 Task: View and add the product "Miller Lite American Pilsner Can (12 oz x 6 ct)" to cart from the store "Happy's Liquor & Market".
Action: Mouse moved to (59, 104)
Screenshot: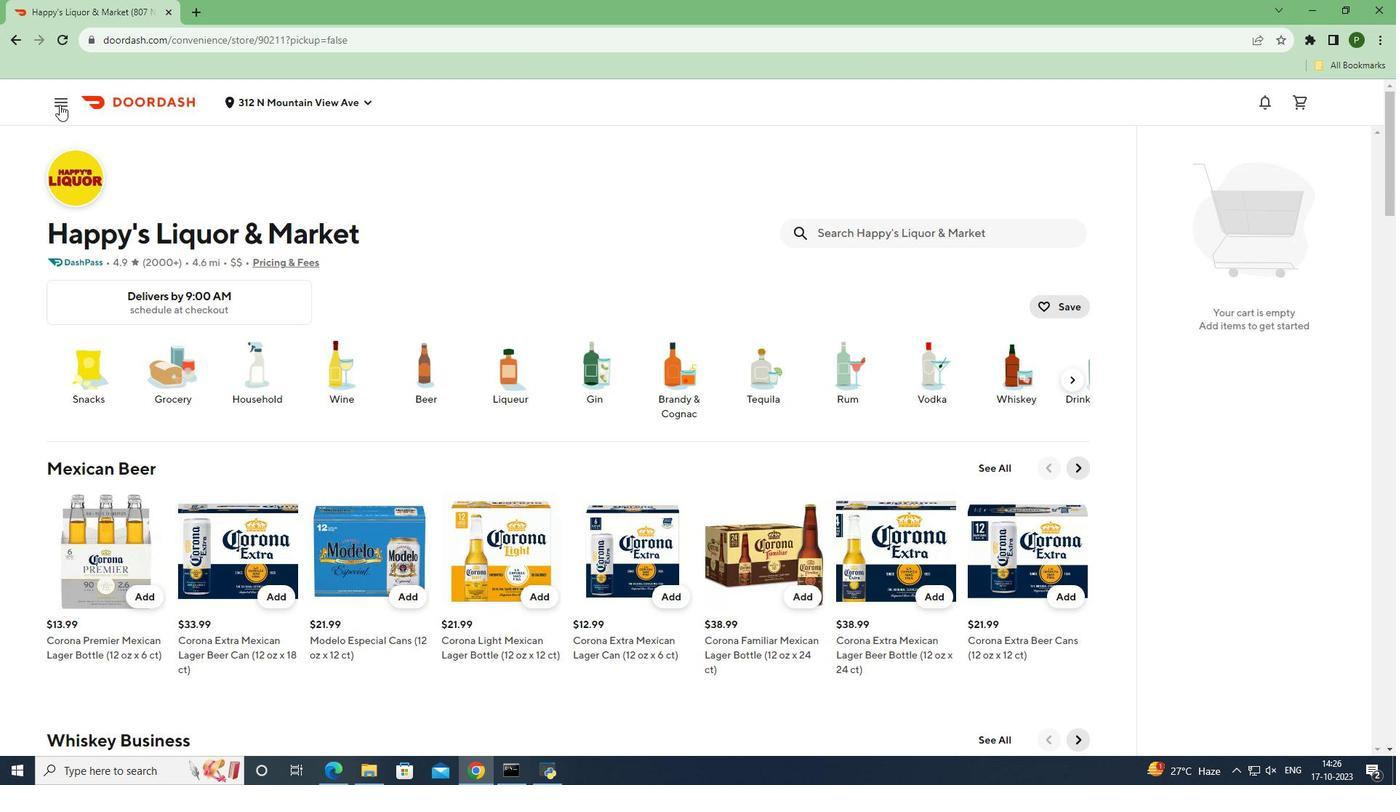 
Action: Mouse pressed left at (59, 104)
Screenshot: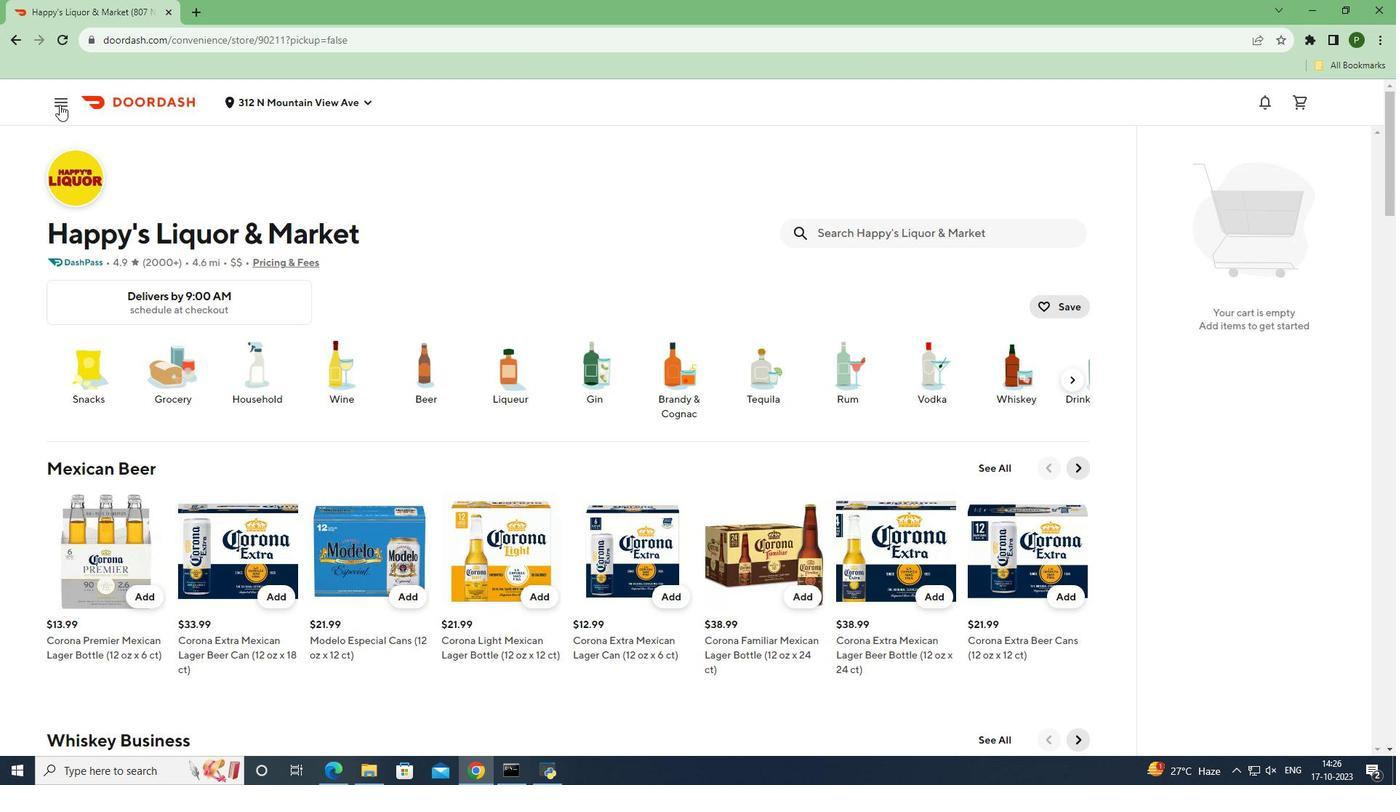 
Action: Mouse moved to (61, 201)
Screenshot: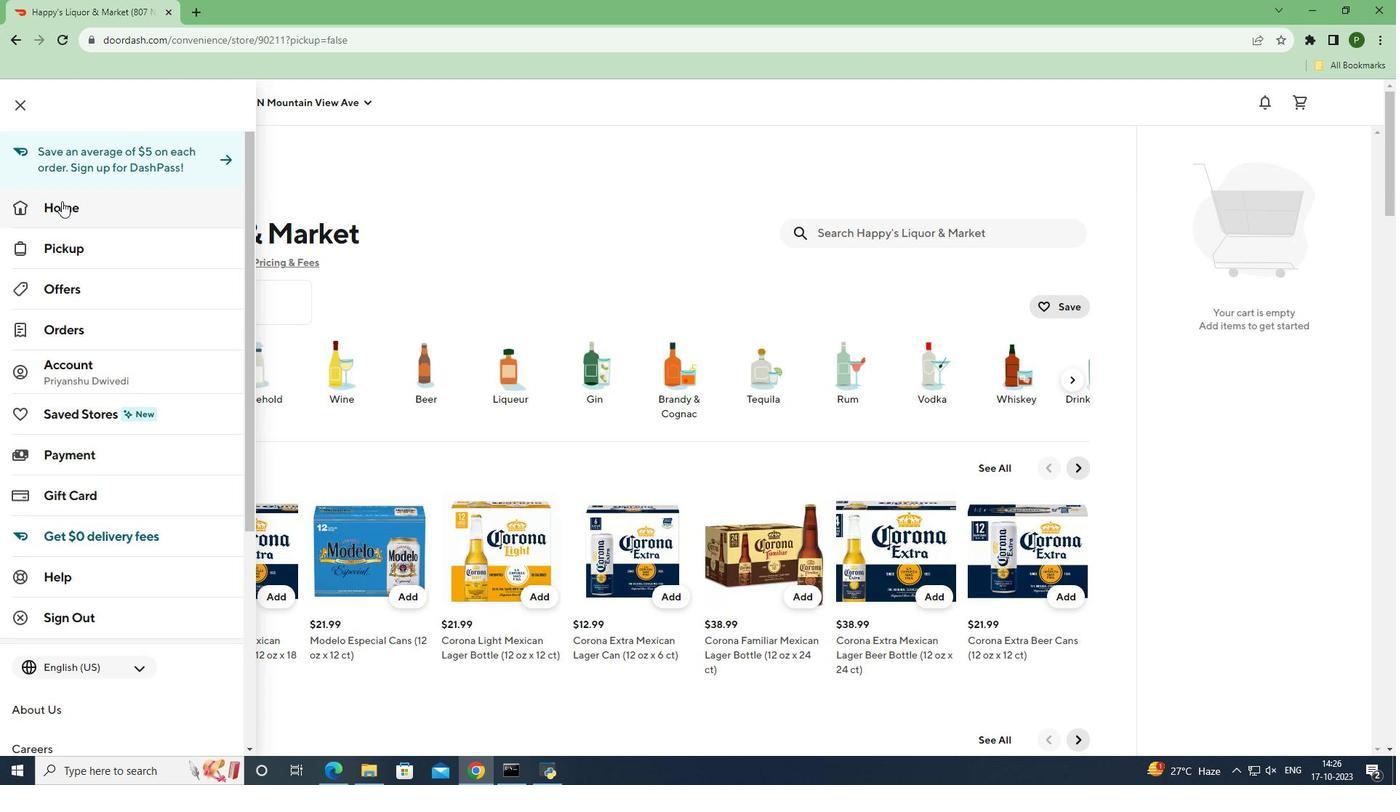 
Action: Mouse pressed left at (61, 201)
Screenshot: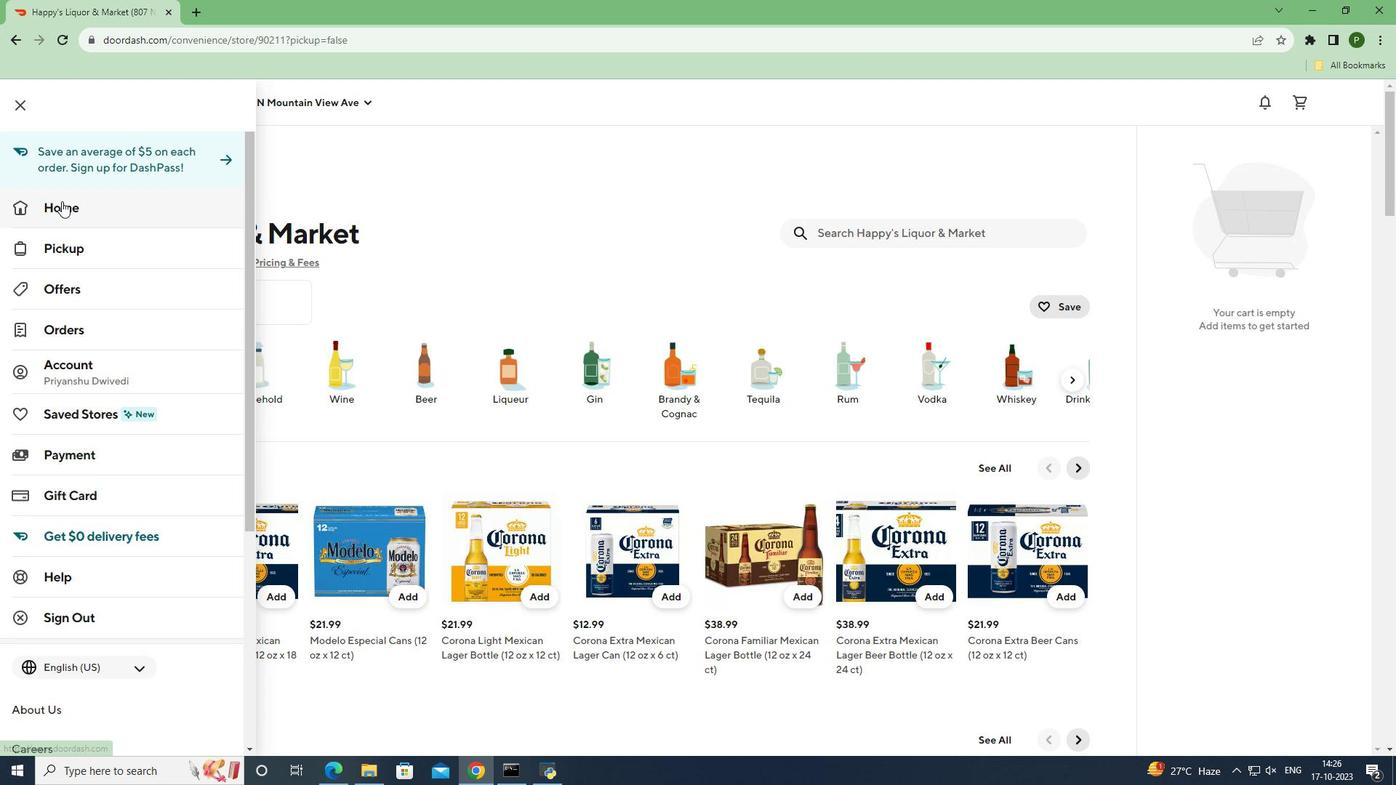 
Action: Mouse moved to (563, 152)
Screenshot: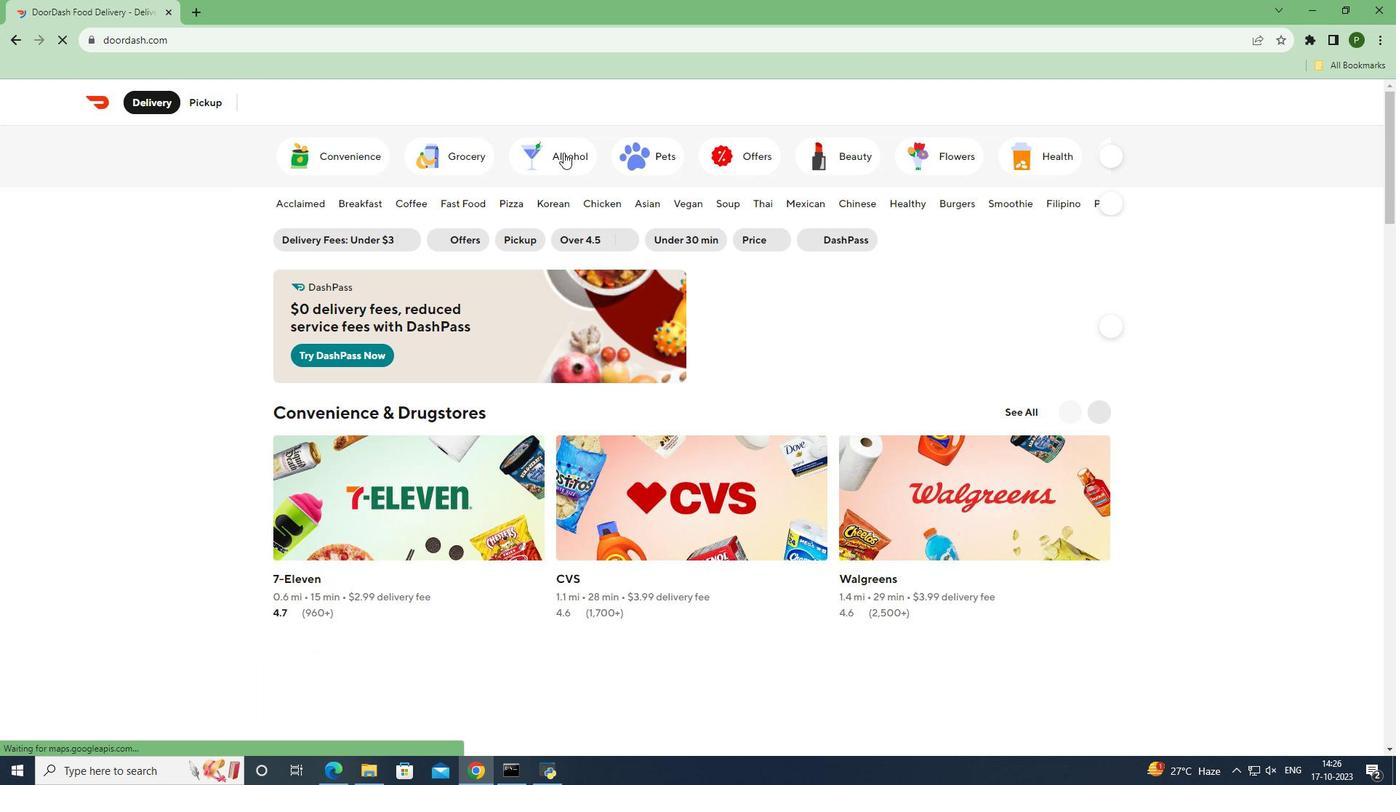 
Action: Mouse pressed left at (563, 152)
Screenshot: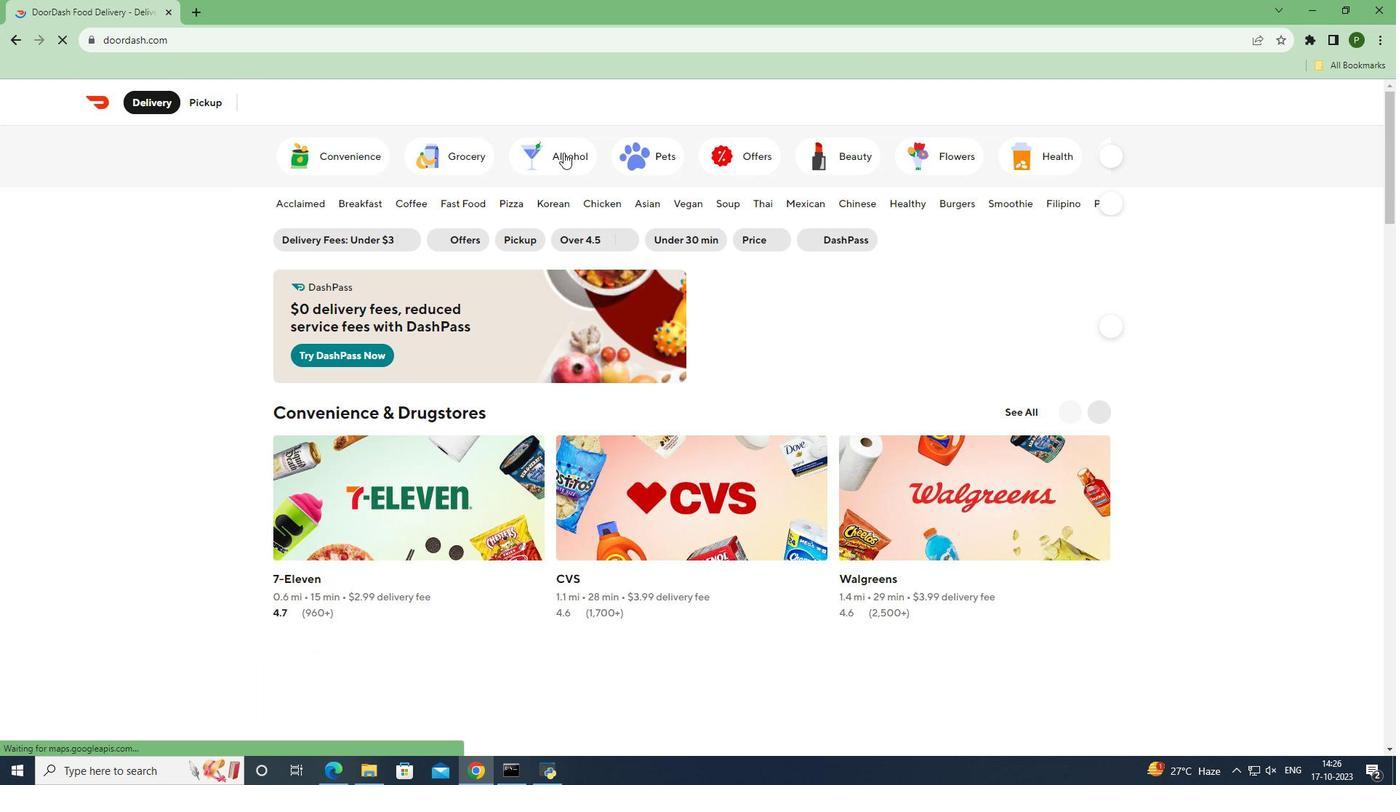 
Action: Mouse moved to (797, 614)
Screenshot: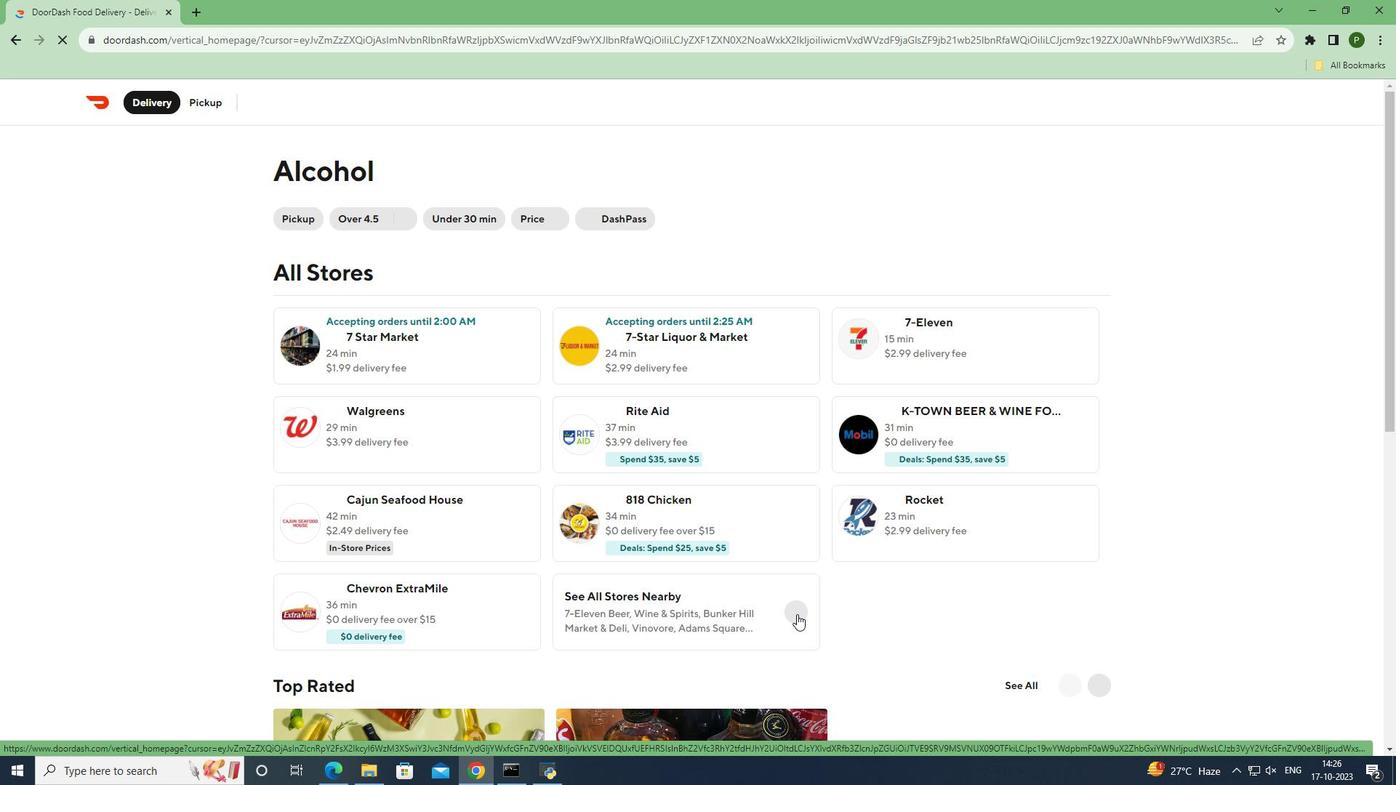 
Action: Mouse pressed left at (797, 614)
Screenshot: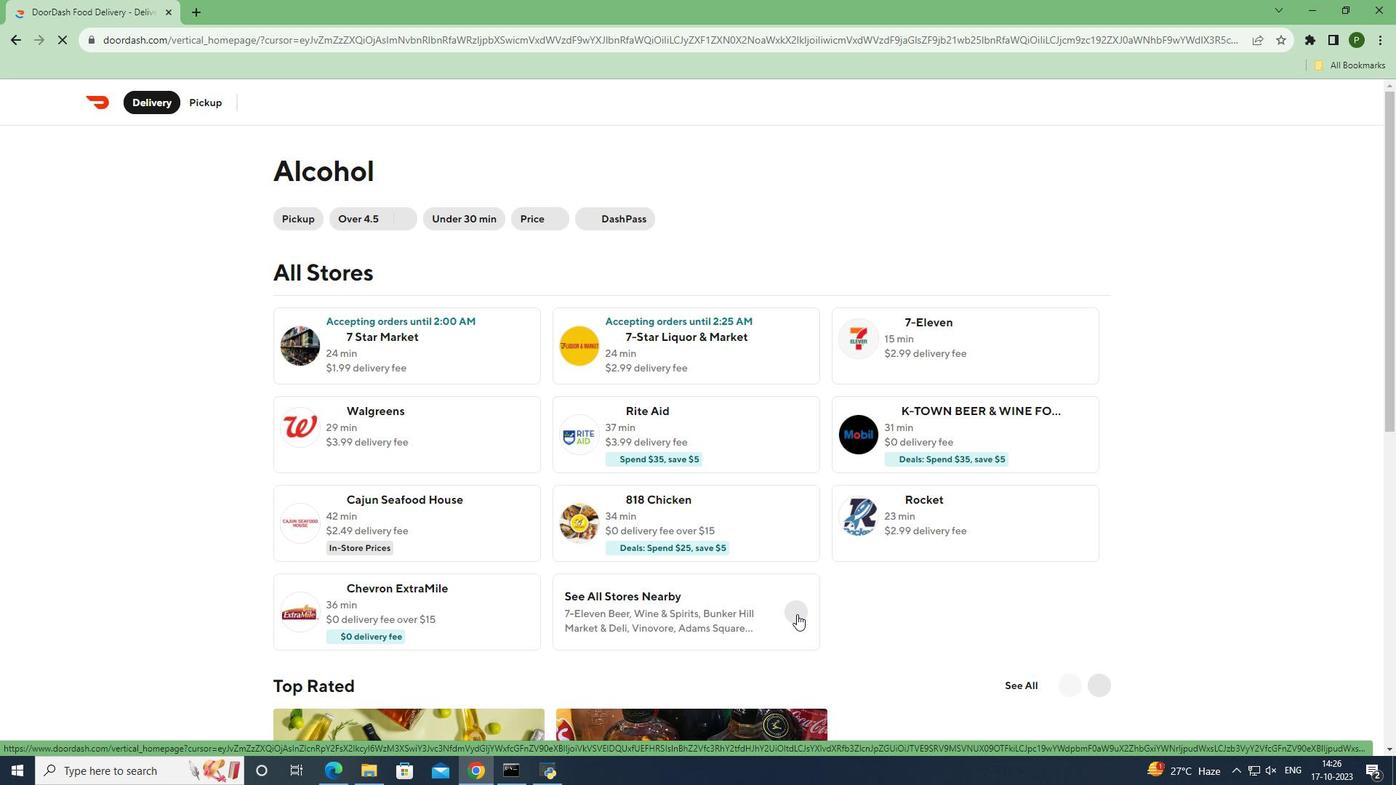 
Action: Mouse moved to (601, 594)
Screenshot: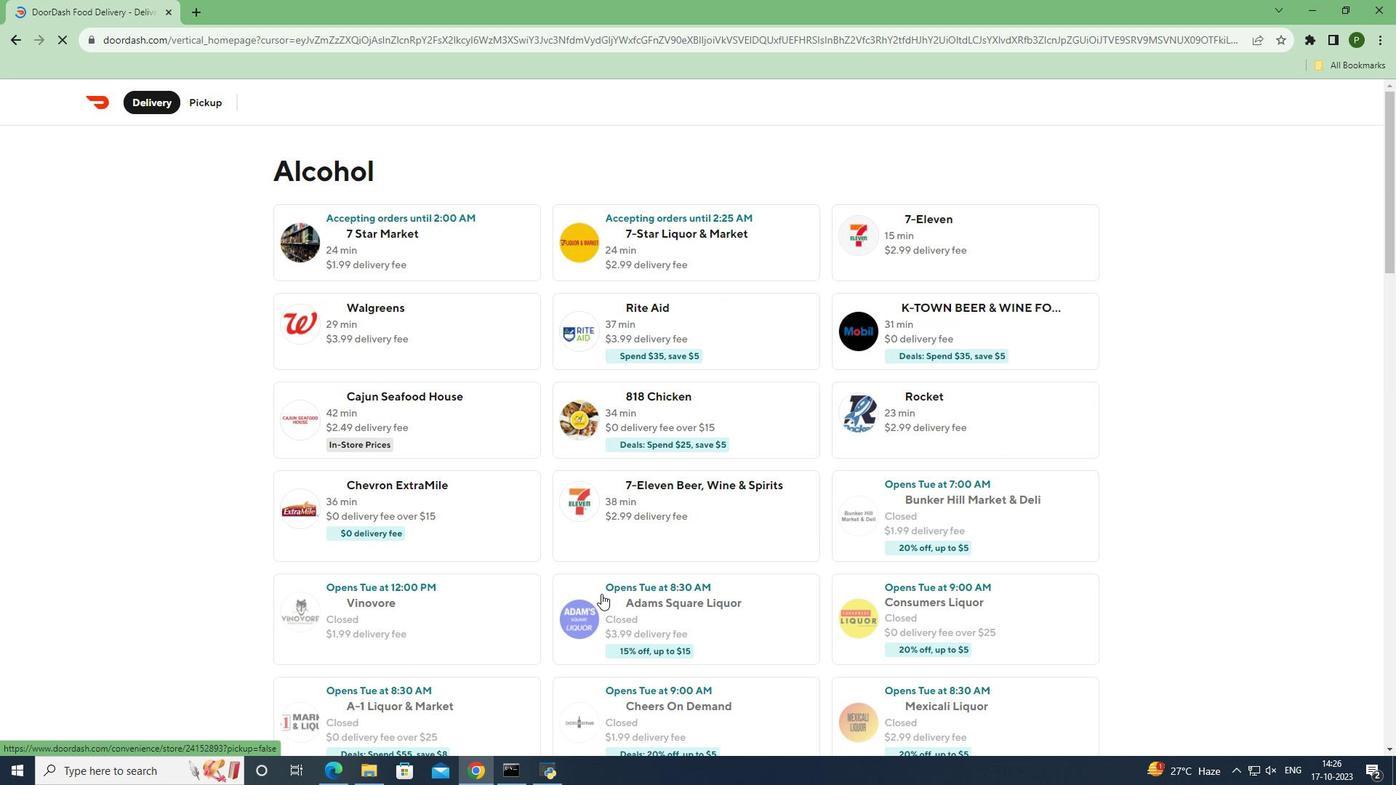 
Action: Mouse scrolled (601, 593) with delta (0, 0)
Screenshot: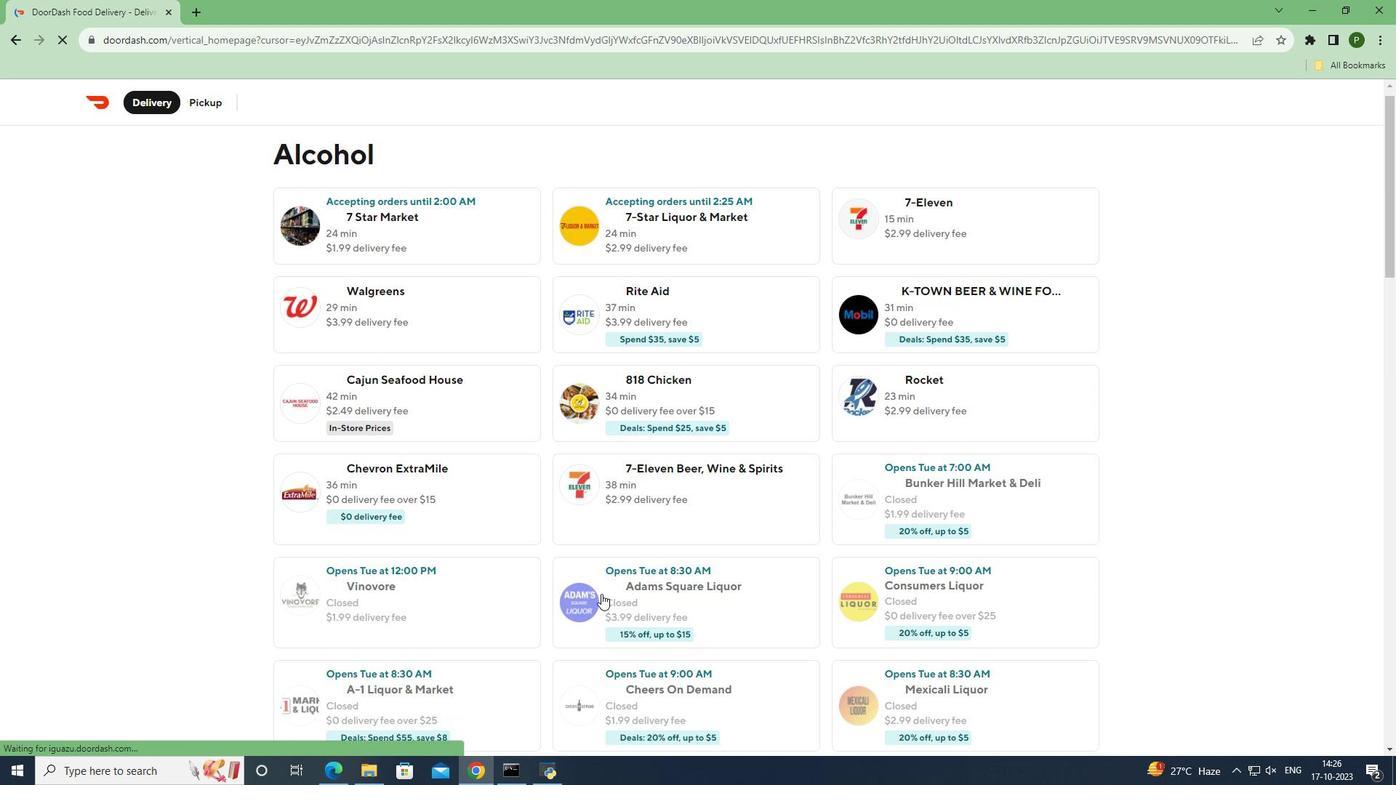 
Action: Mouse scrolled (601, 593) with delta (0, 0)
Screenshot: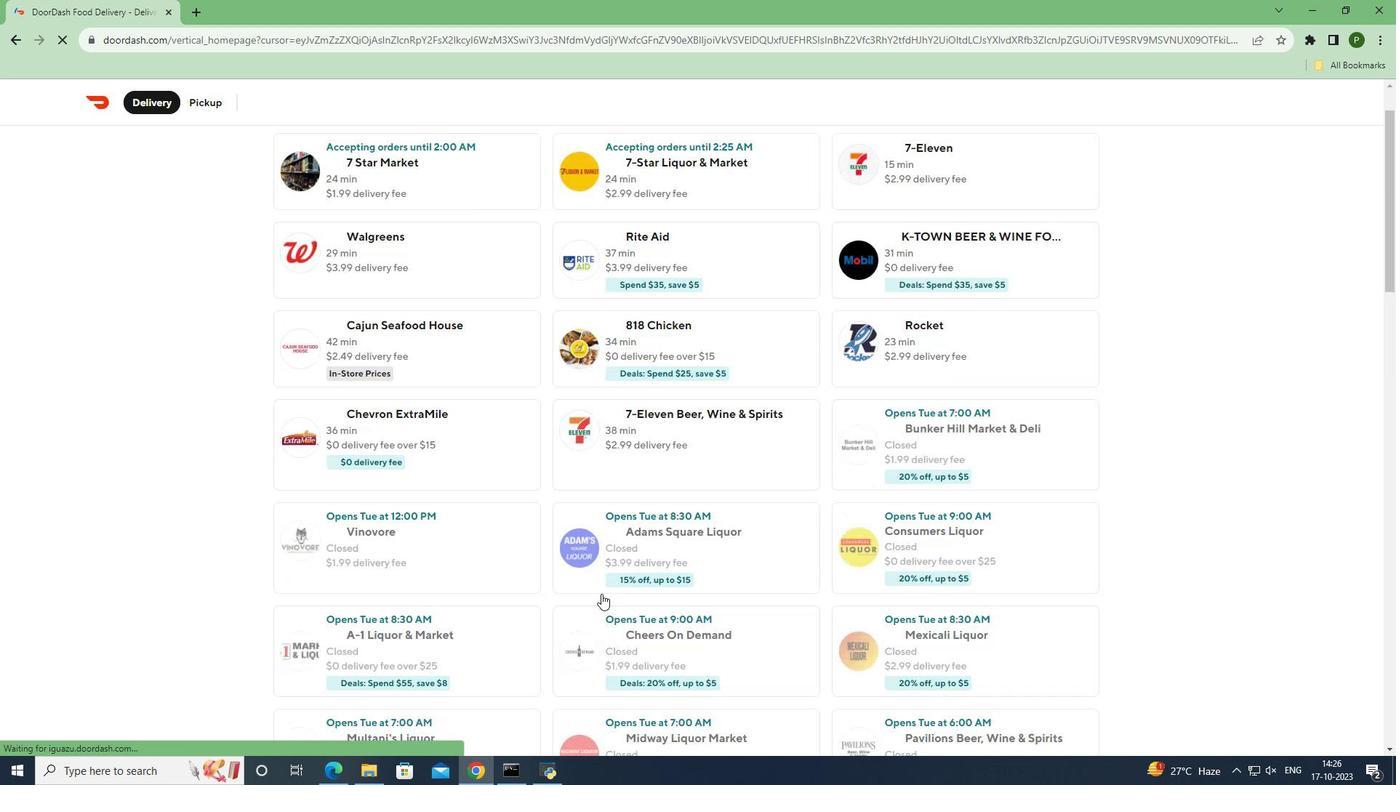 
Action: Mouse scrolled (601, 593) with delta (0, 0)
Screenshot: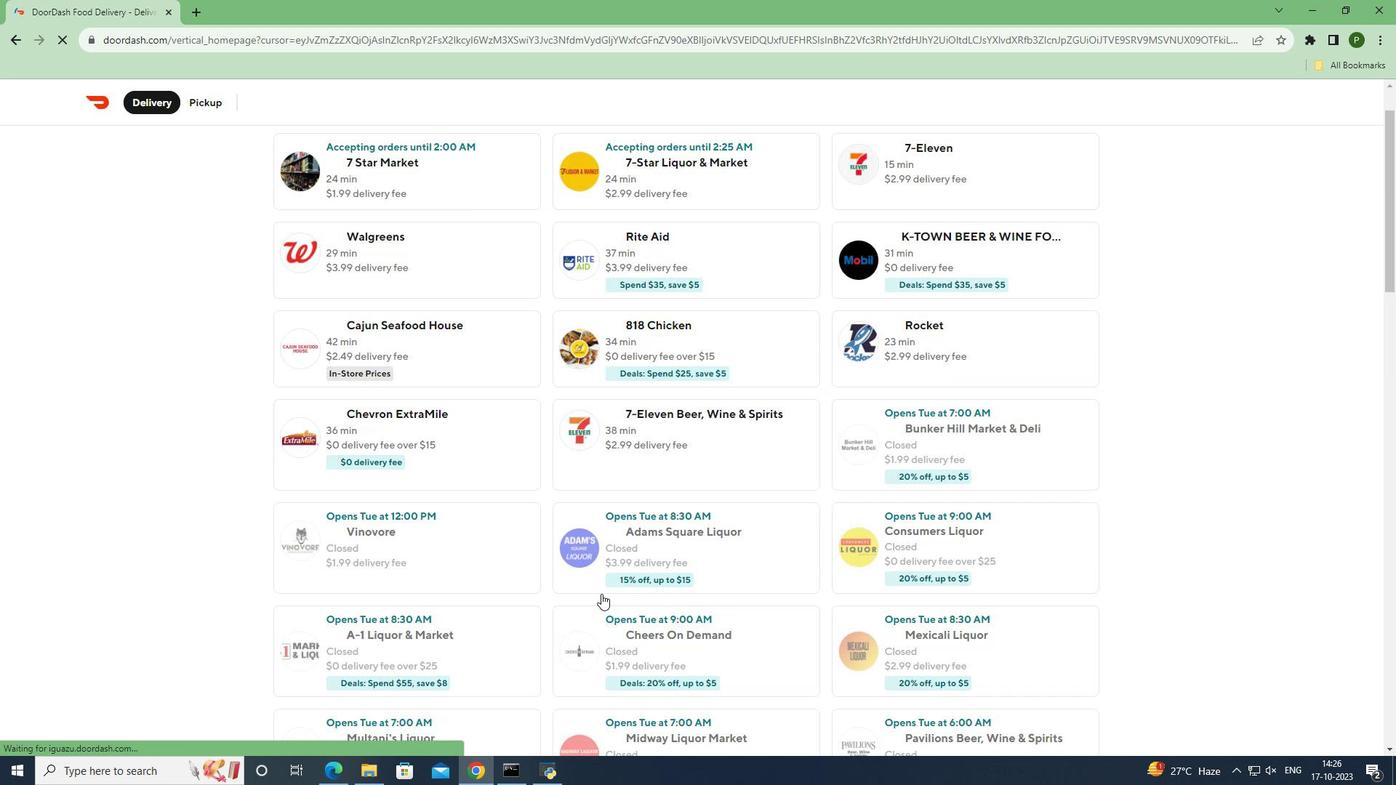 
Action: Mouse scrolled (601, 593) with delta (0, 0)
Screenshot: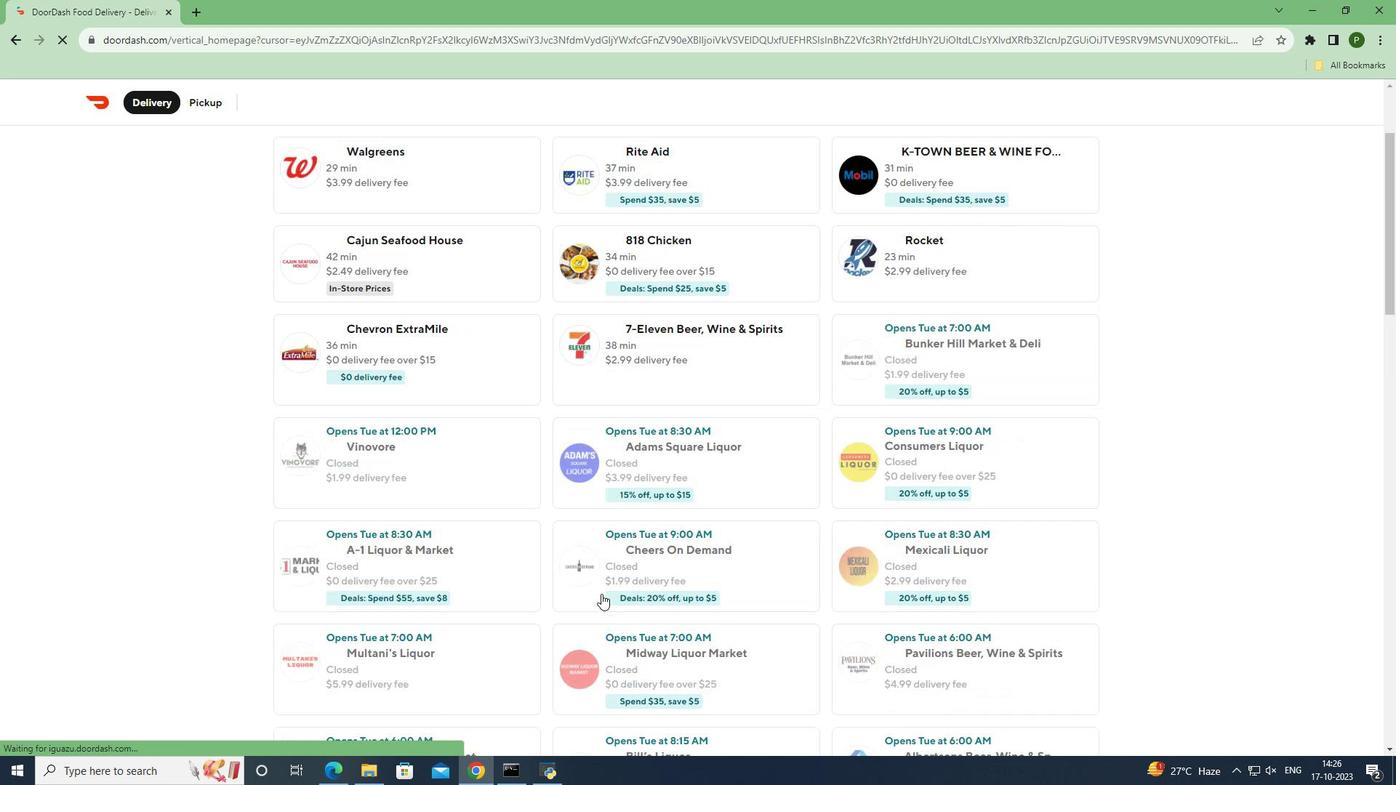 
Action: Mouse moved to (639, 583)
Screenshot: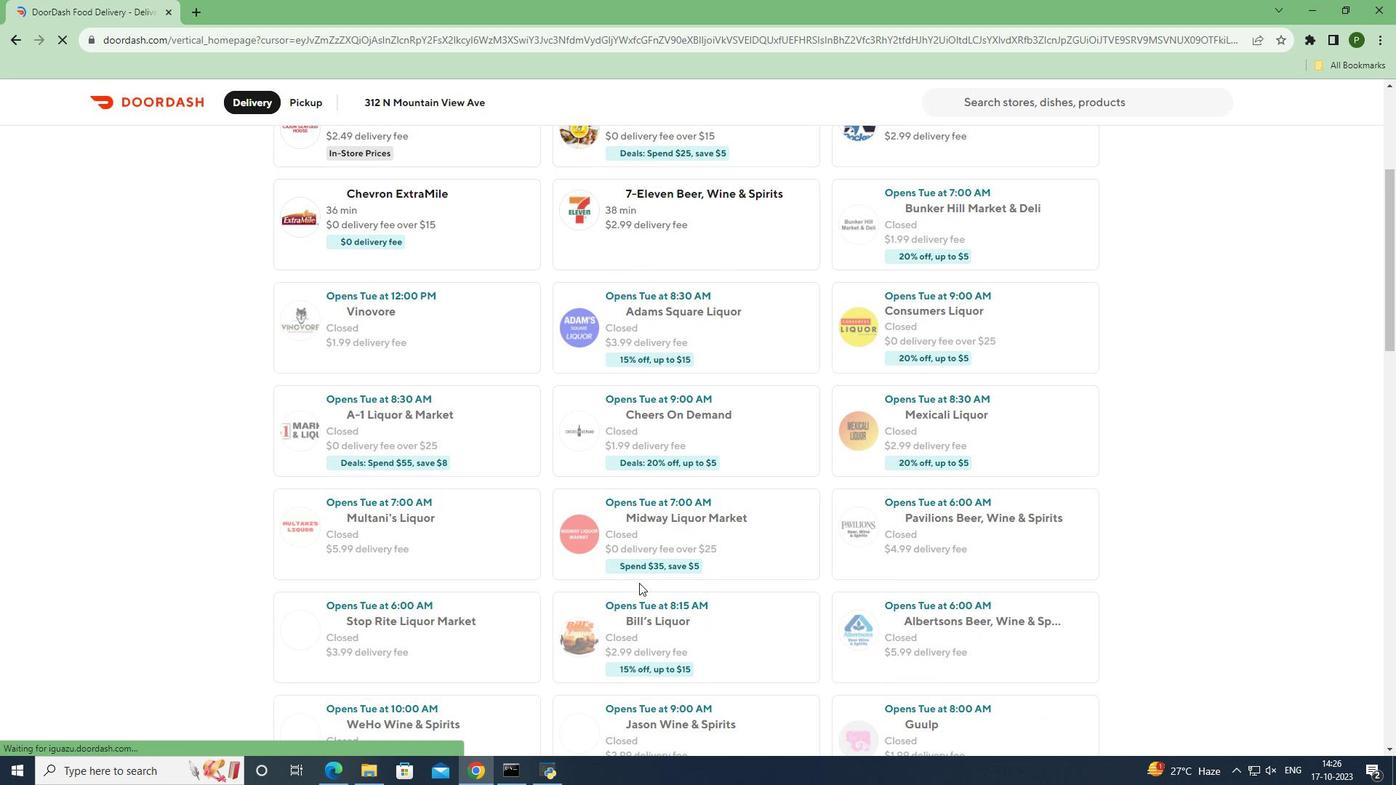 
Action: Mouse scrolled (639, 582) with delta (0, 0)
Screenshot: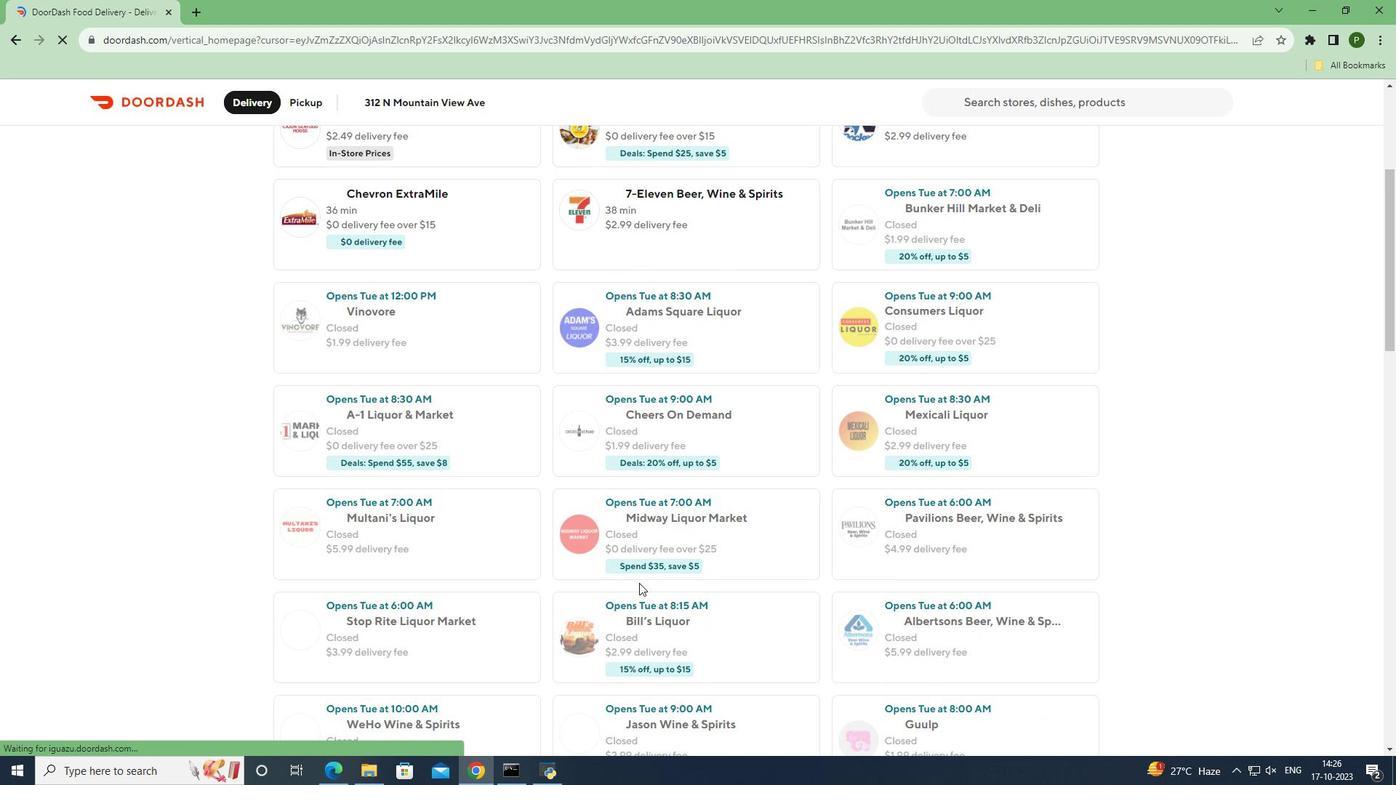 
Action: Mouse scrolled (639, 582) with delta (0, 0)
Screenshot: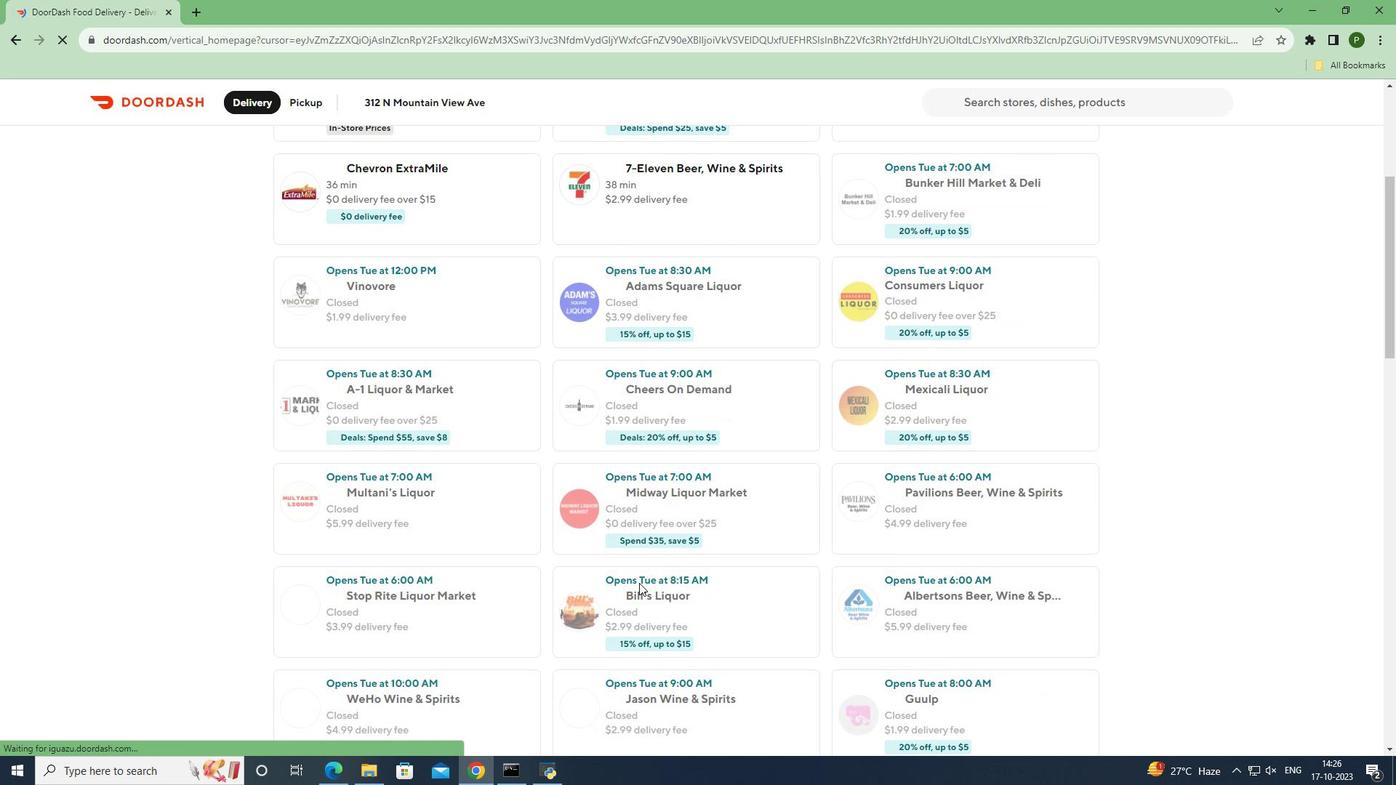 
Action: Mouse scrolled (639, 582) with delta (0, 0)
Screenshot: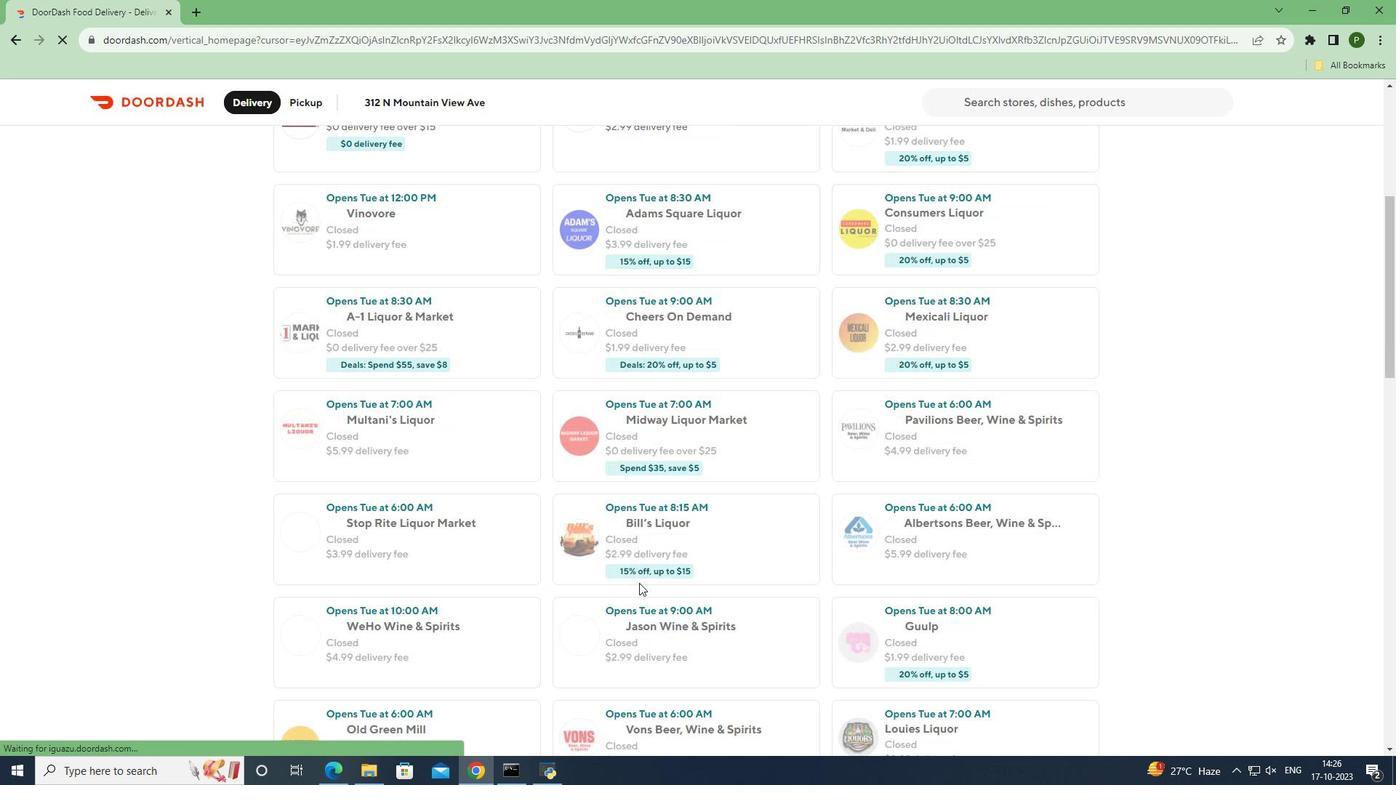 
Action: Mouse moved to (710, 542)
Screenshot: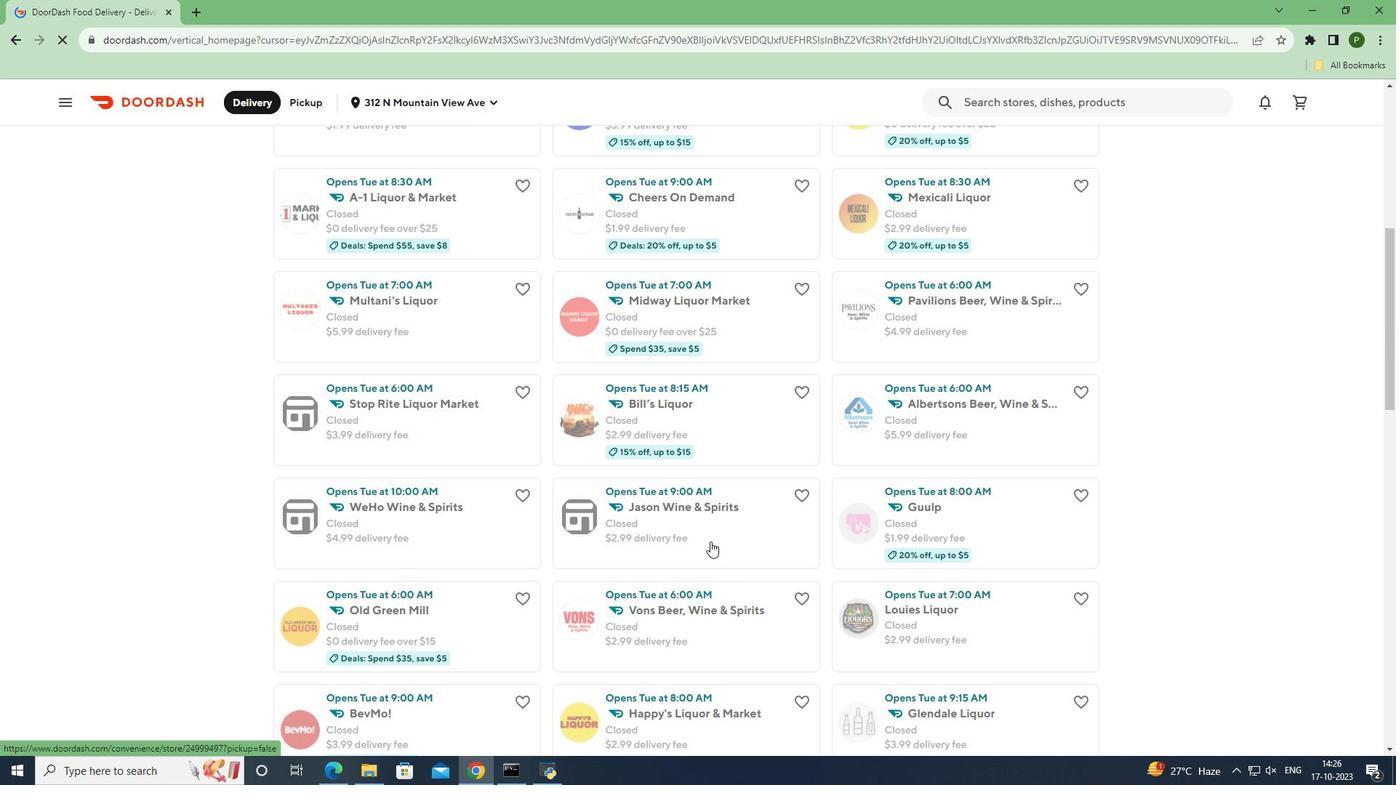 
Action: Mouse scrolled (710, 541) with delta (0, 0)
Screenshot: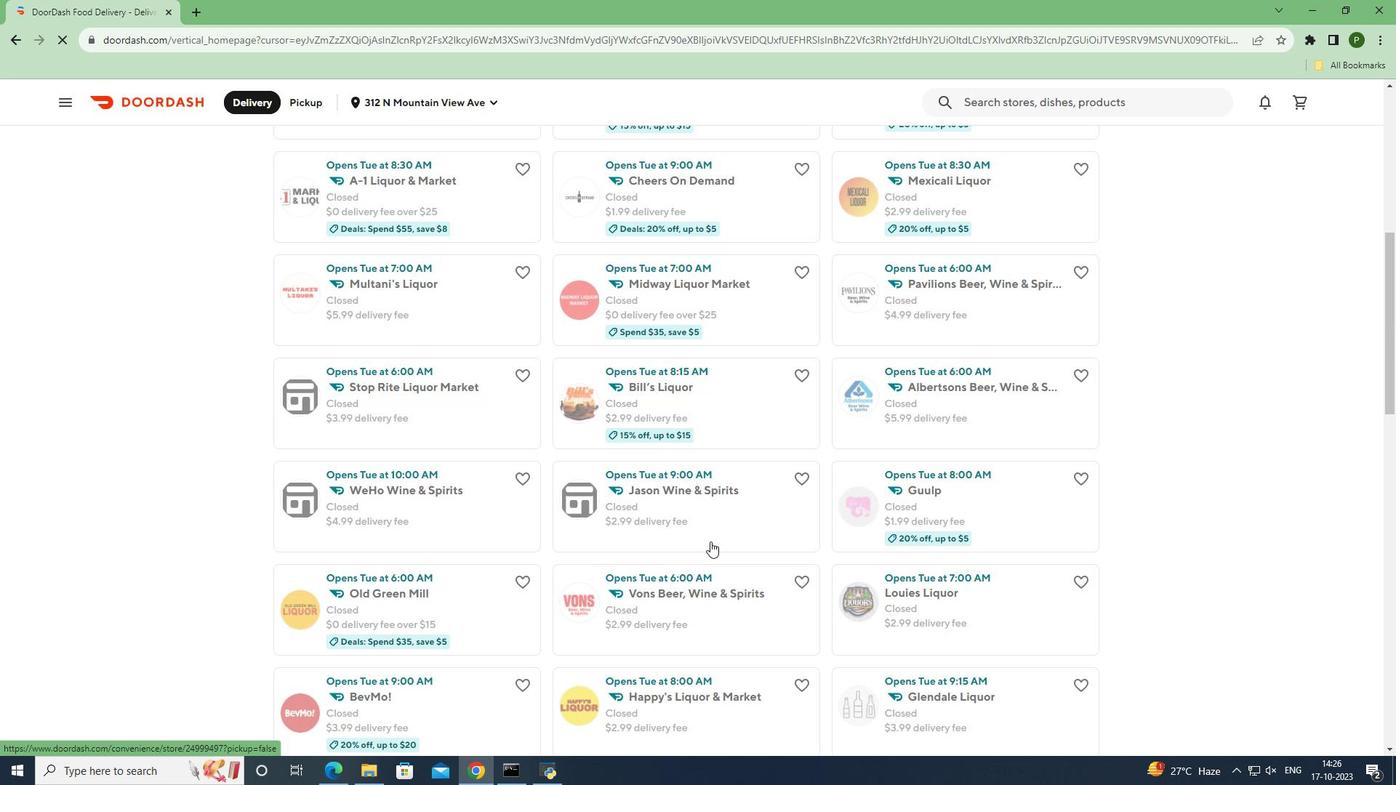 
Action: Mouse scrolled (710, 541) with delta (0, 0)
Screenshot: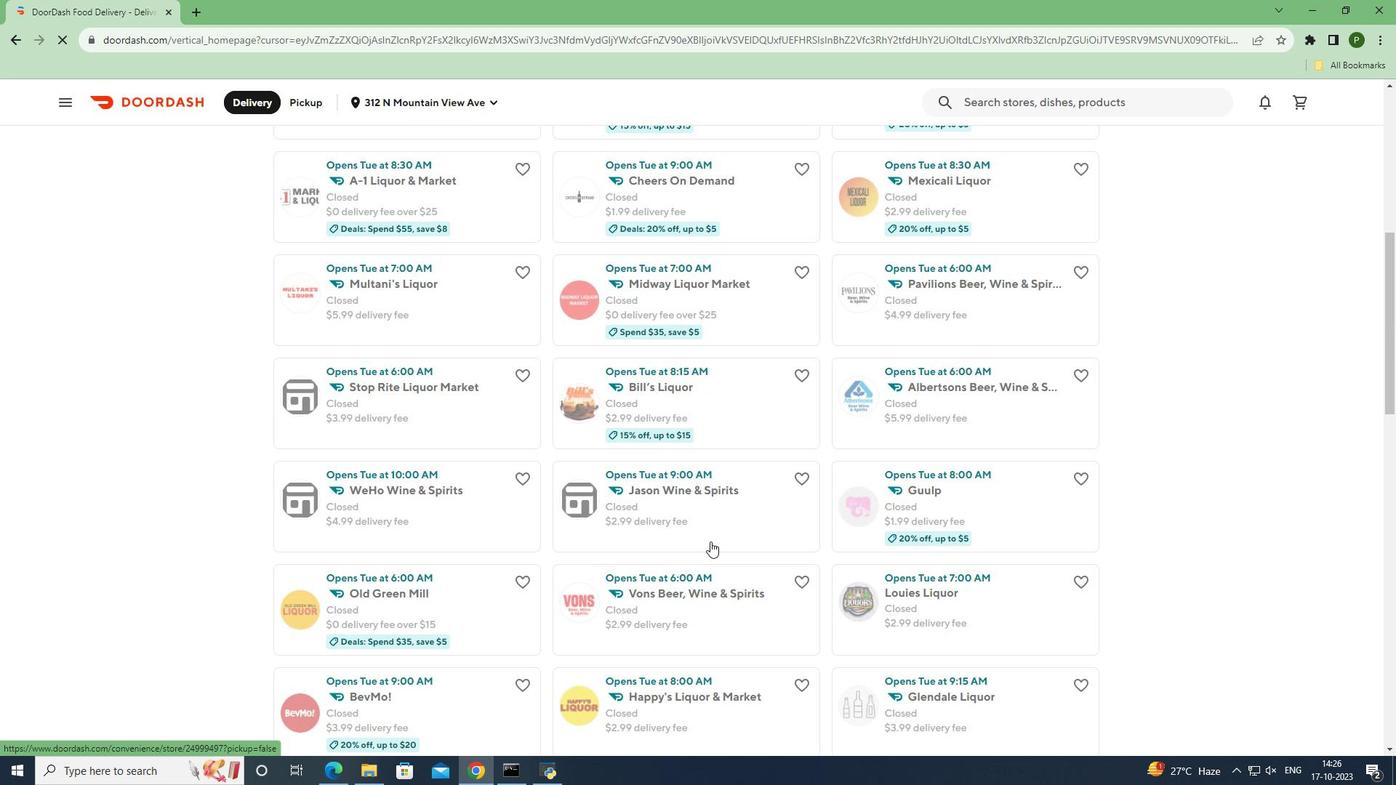 
Action: Mouse scrolled (710, 541) with delta (0, 0)
Screenshot: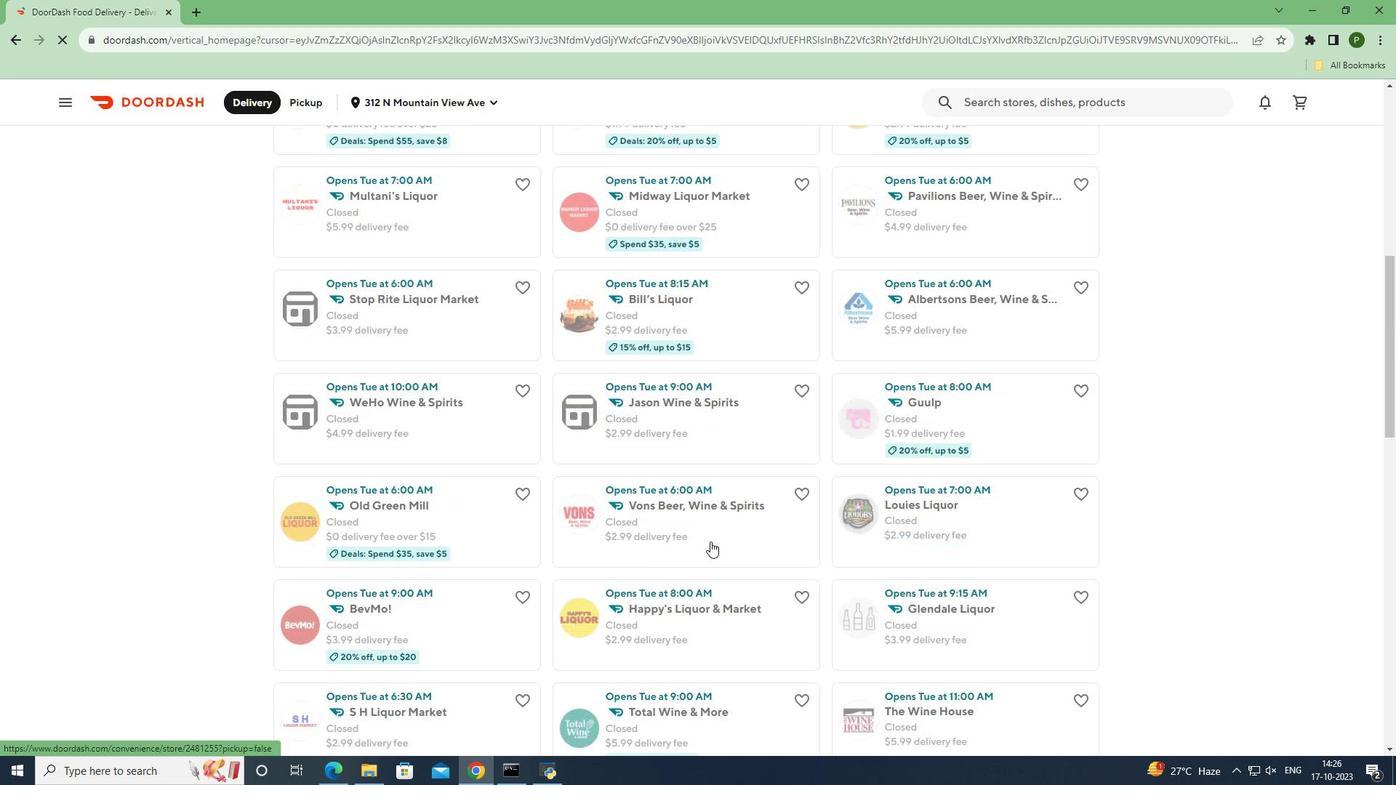 
Action: Mouse moved to (670, 520)
Screenshot: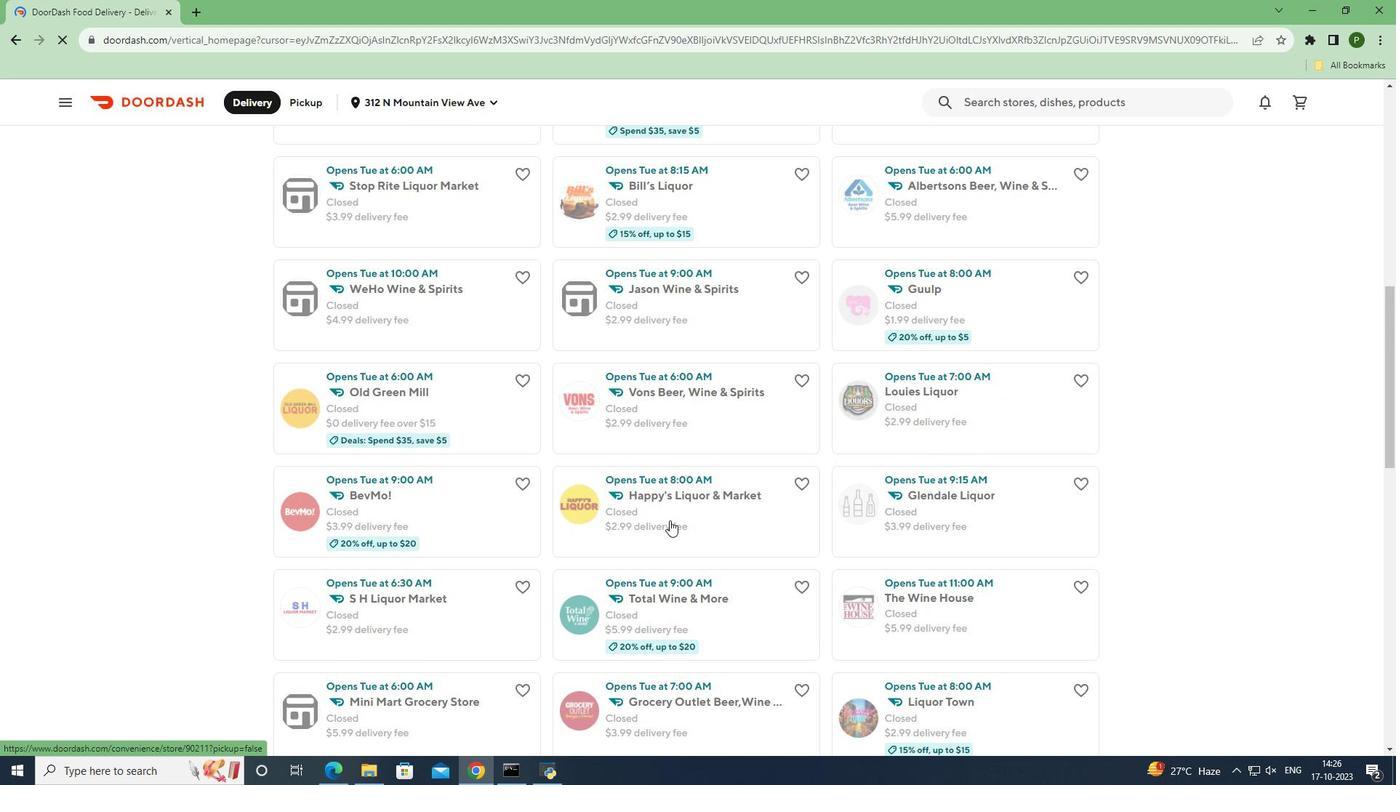 
Action: Mouse pressed left at (670, 520)
Screenshot: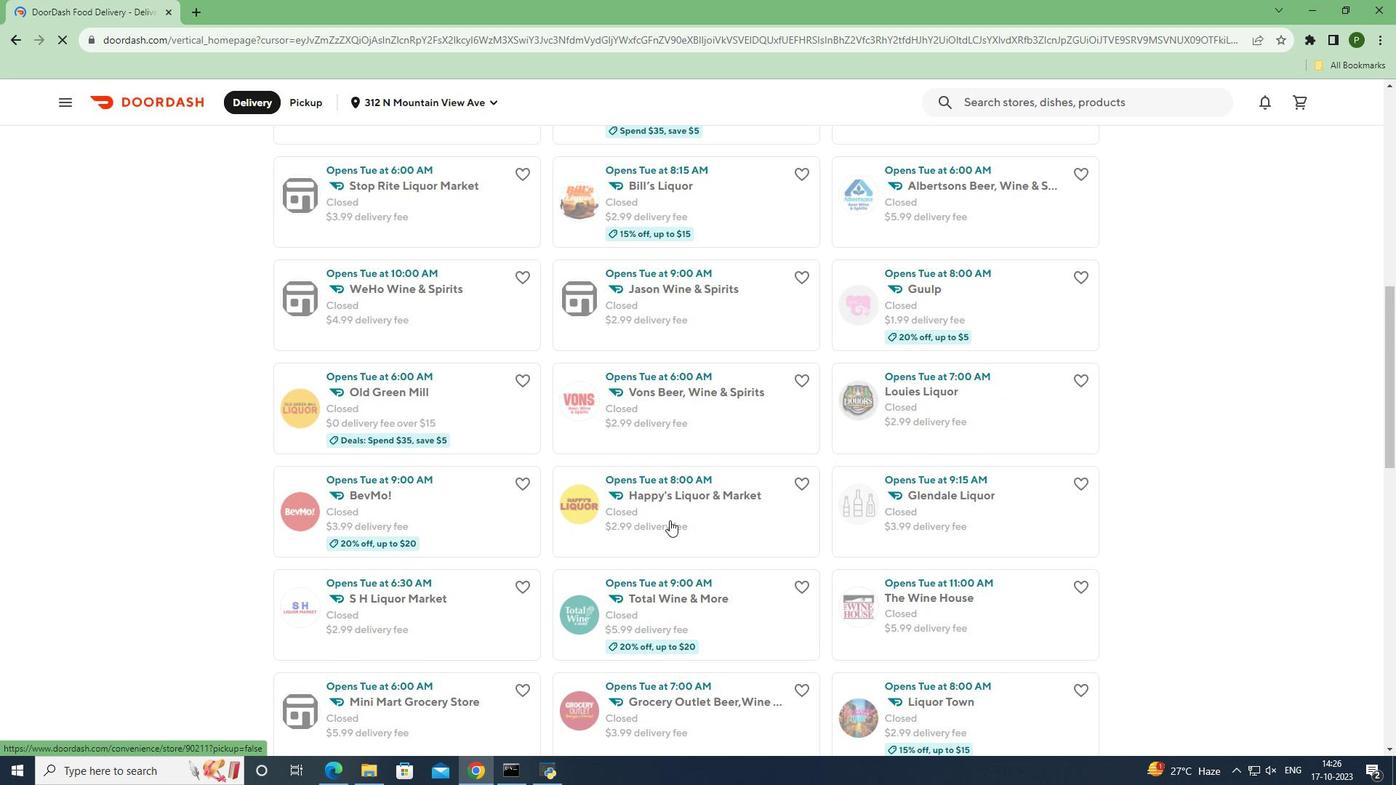 
Action: Mouse moved to (875, 230)
Screenshot: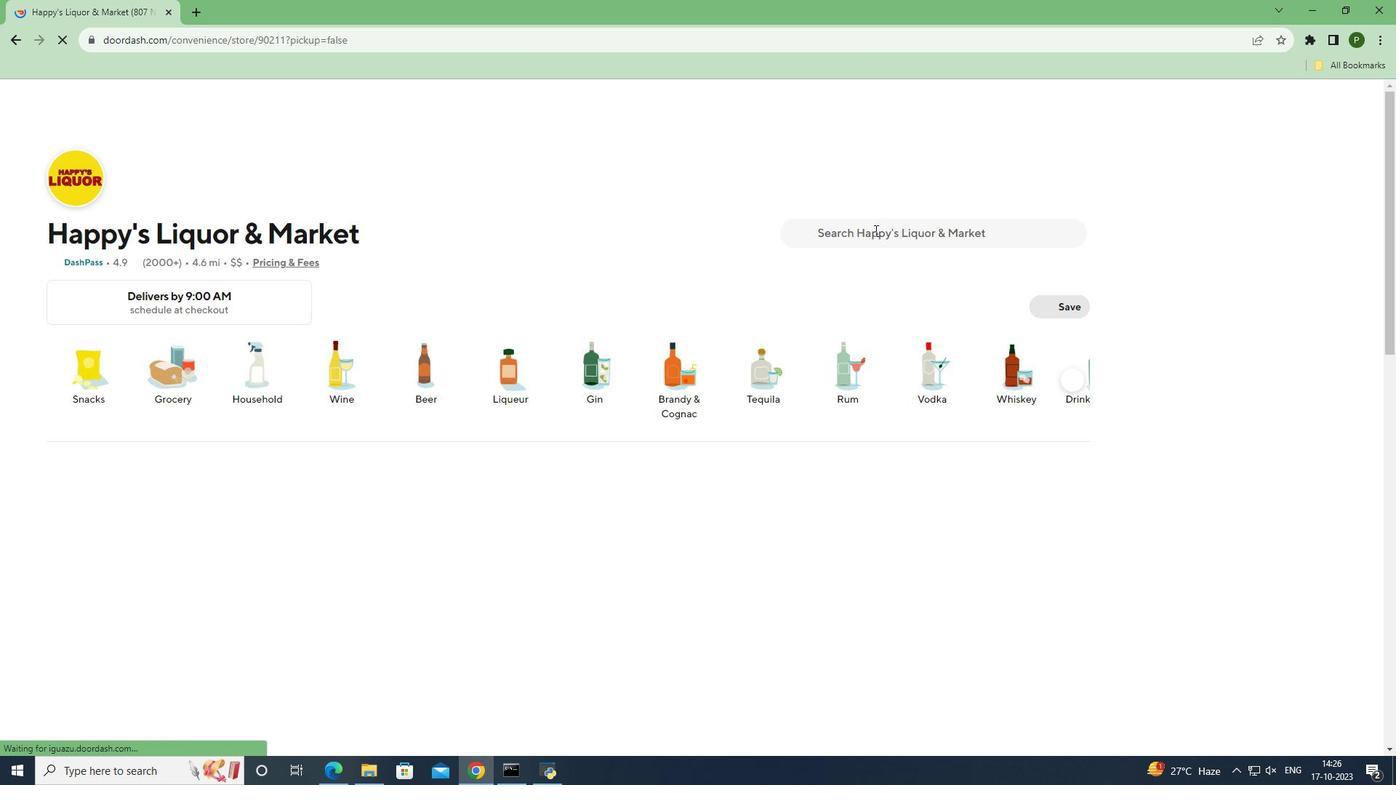 
Action: Mouse pressed left at (875, 230)
Screenshot: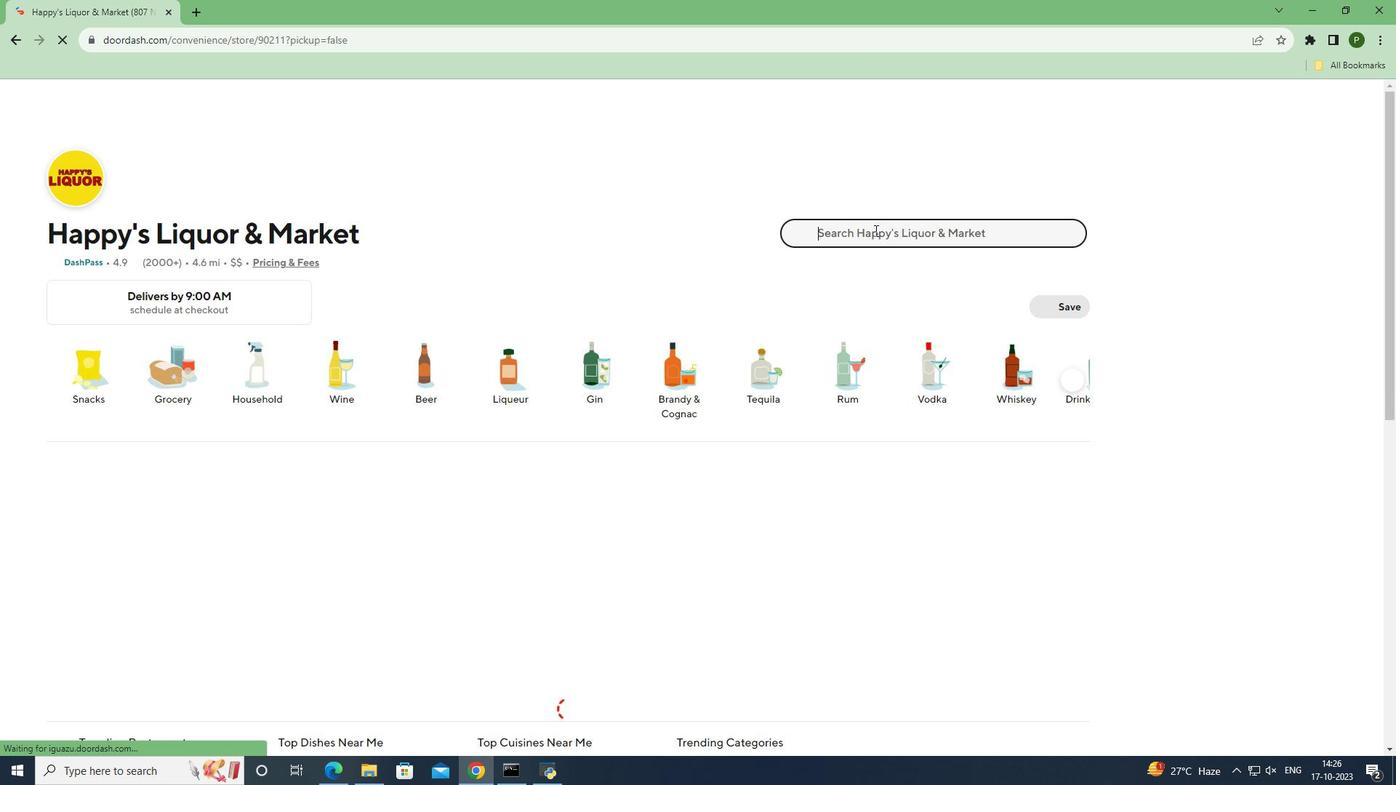 
Action: Key pressed <Key.caps_lock>M<Key.caps_lock>iller<Key.space><Key.caps_lock>L<Key.caps_lock>ite<Key.space><Key.caps_lock>A<Key.caps_lock>merican<Key.space><Key.caps_lock>P<Key.caps_lock>ilsner<Key.space><Key.caps_lock>C<Key.caps_lock>an<Key.space><Key.shift_r>(12<Key.space>oz<Key.space><Key.shift>*<Key.space>6<Key.space>ct<Key.shift_r>)<Key.enter>
Screenshot: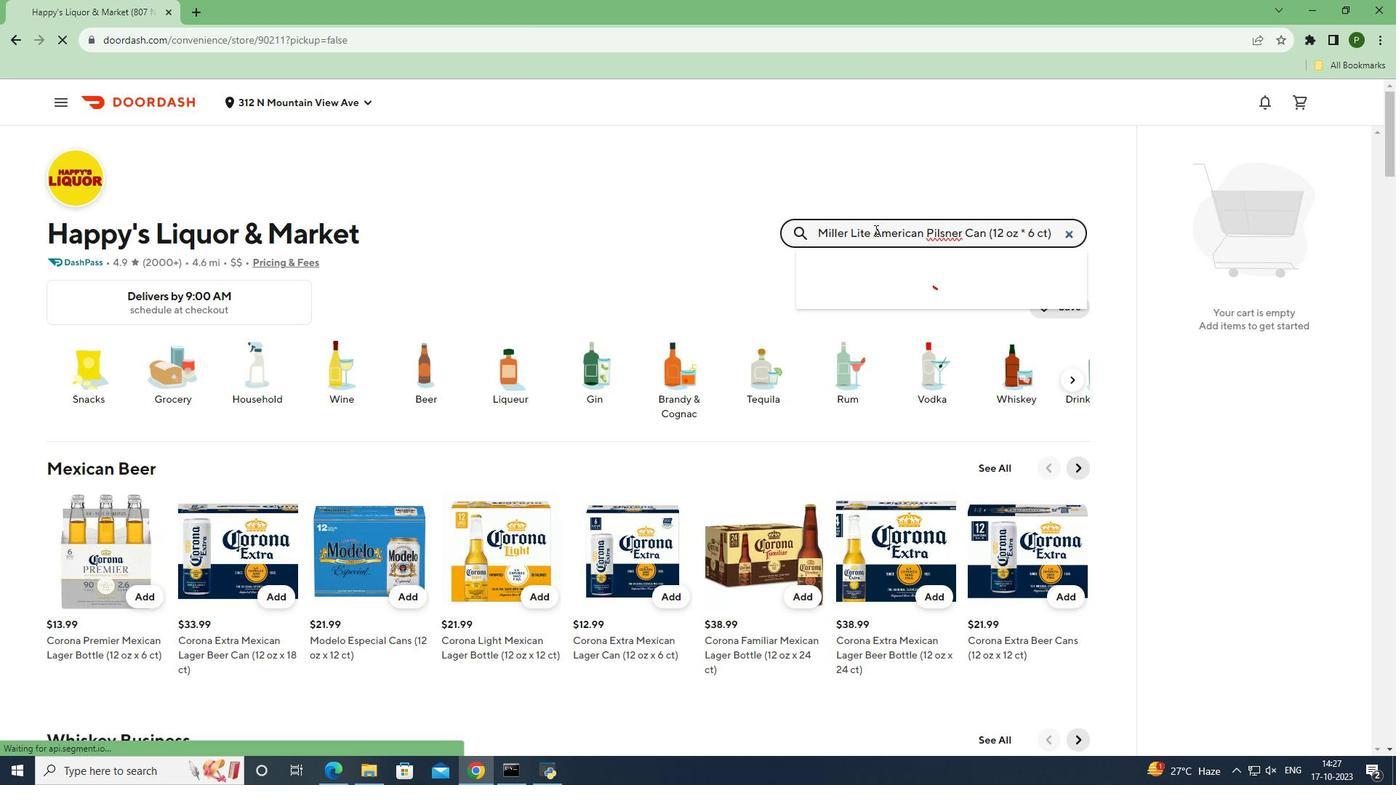 
Action: Mouse moved to (123, 378)
Screenshot: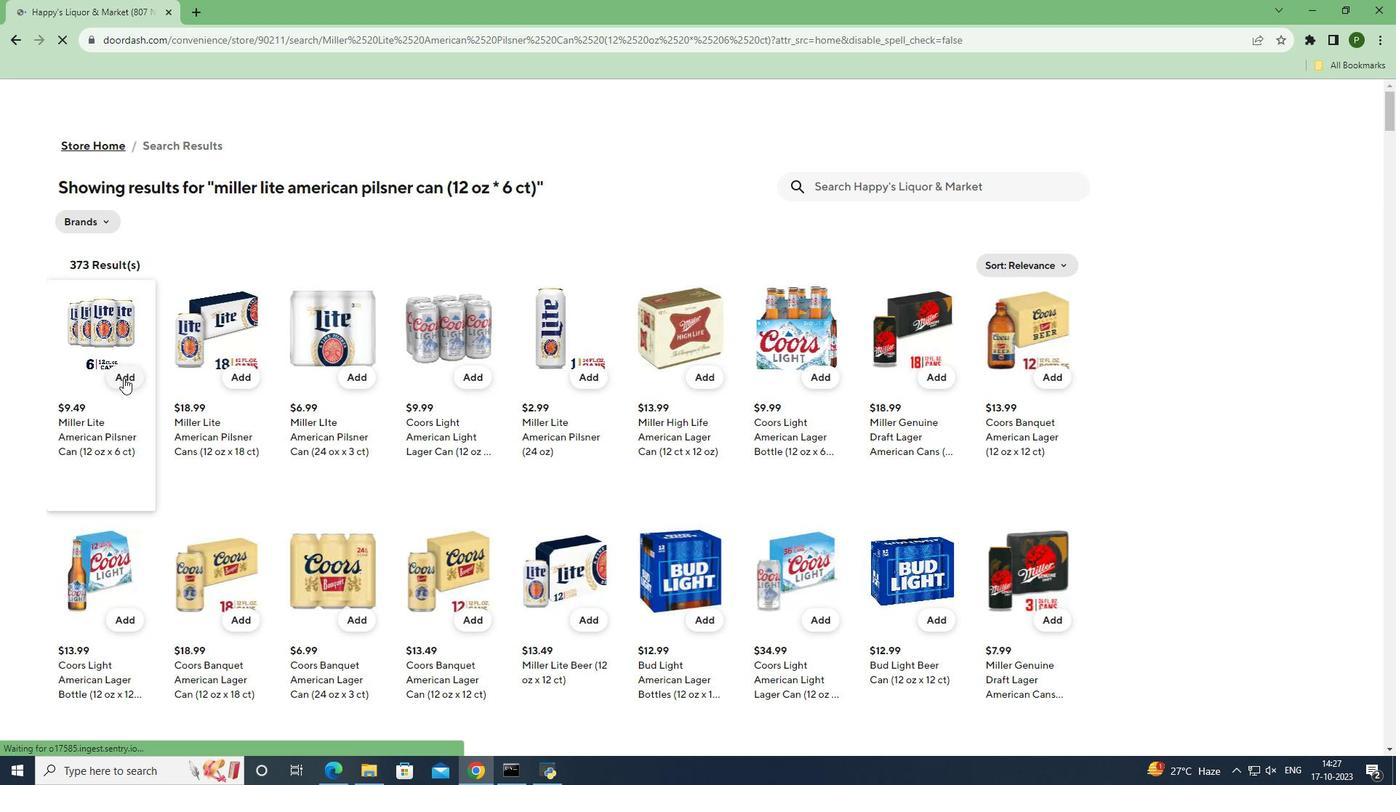 
Action: Mouse pressed left at (123, 378)
Screenshot: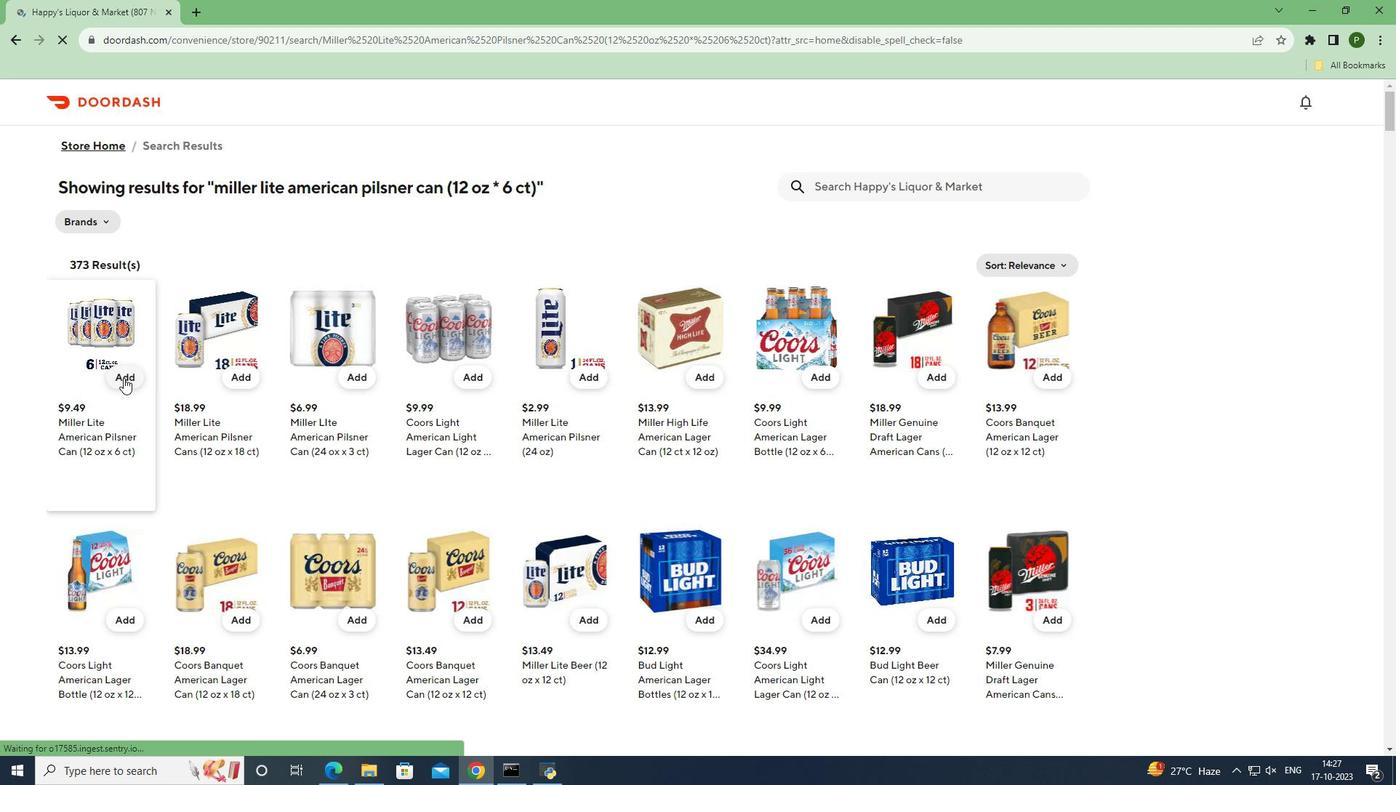 
Action: Mouse moved to (132, 480)
Screenshot: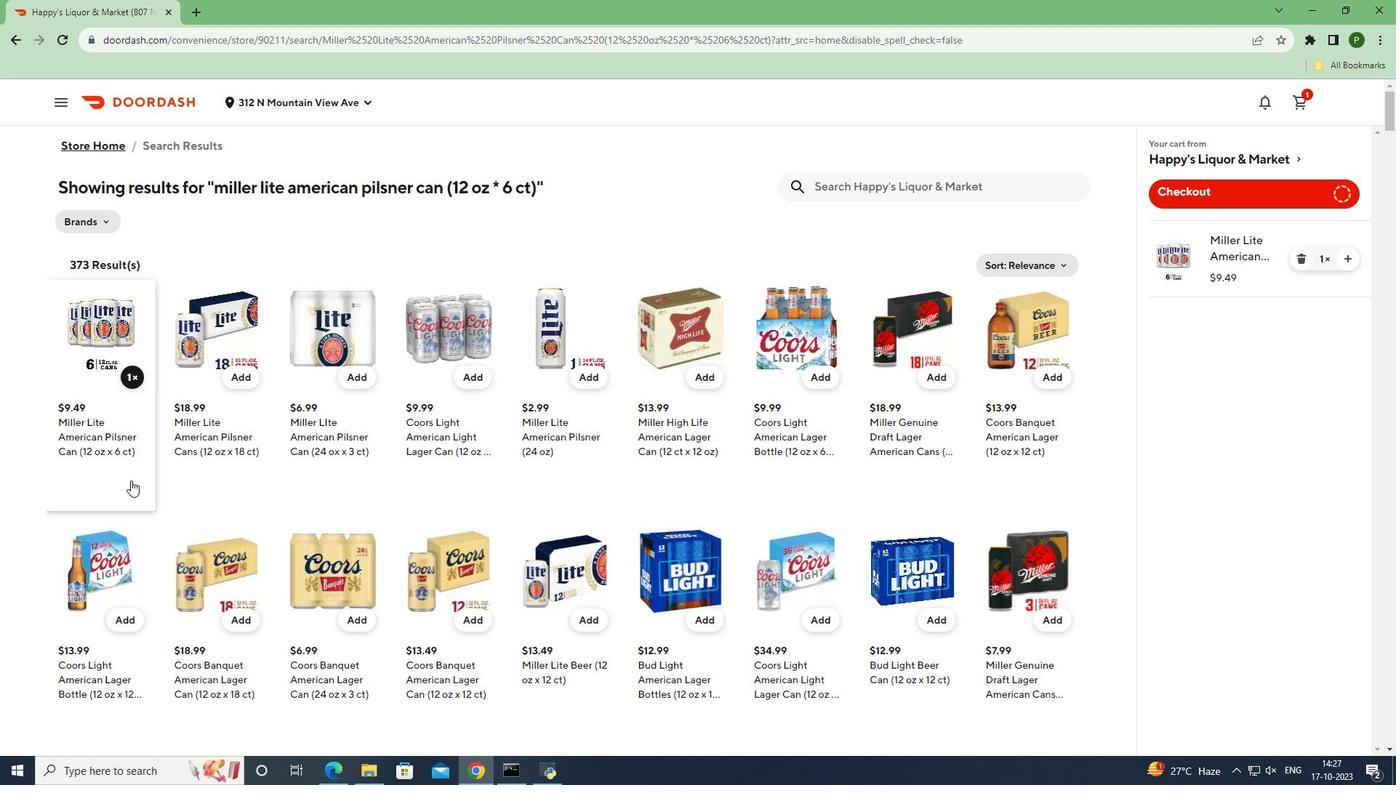 
